 Task: Add a condition where "Channel Is CTI phone call (incoming)" in recently solved tickets.
Action: Mouse moved to (105, 381)
Screenshot: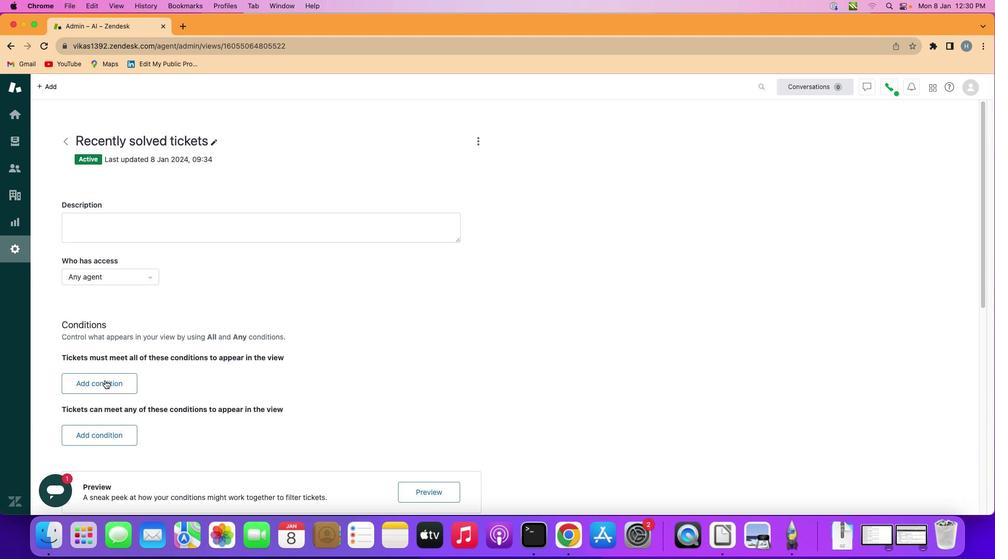 
Action: Mouse pressed left at (105, 381)
Screenshot: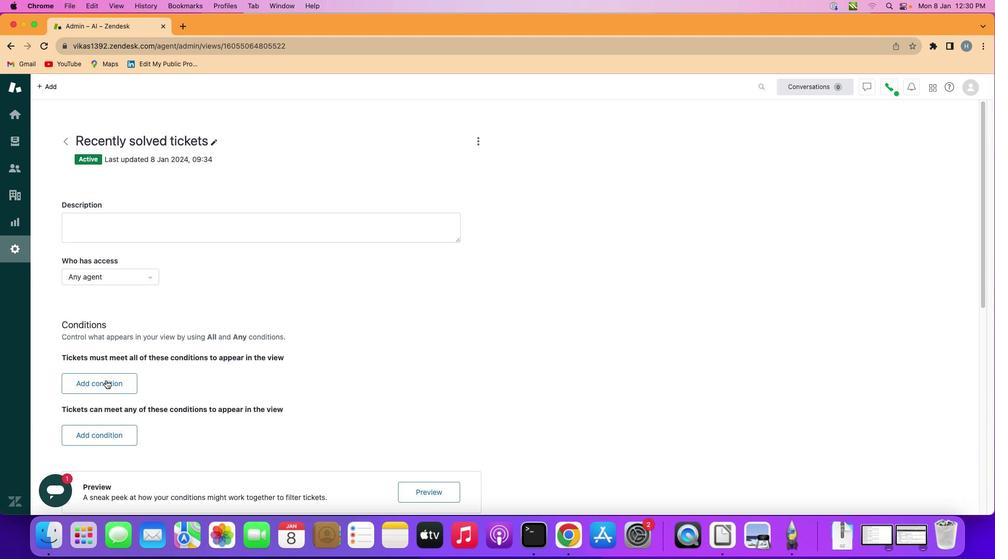 
Action: Mouse moved to (110, 380)
Screenshot: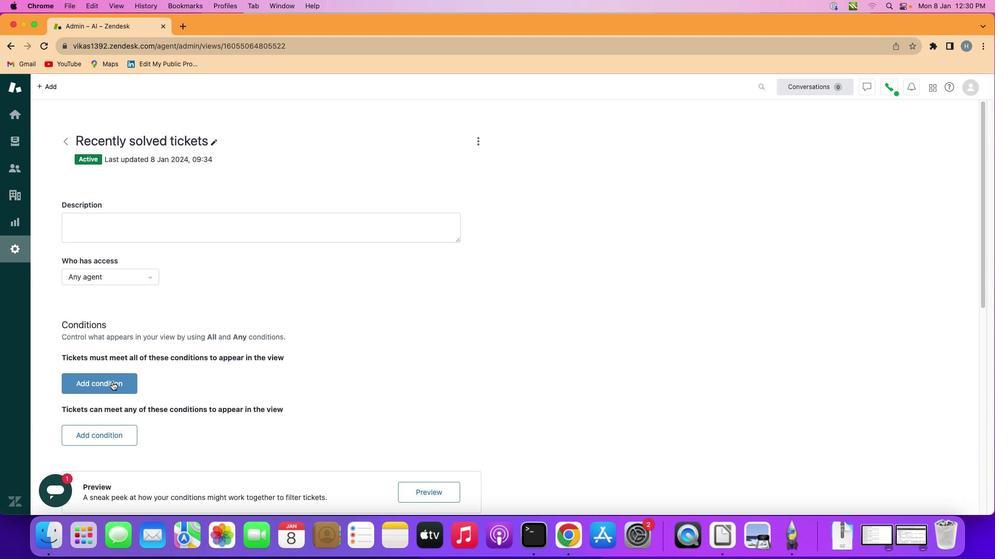 
Action: Mouse pressed left at (110, 380)
Screenshot: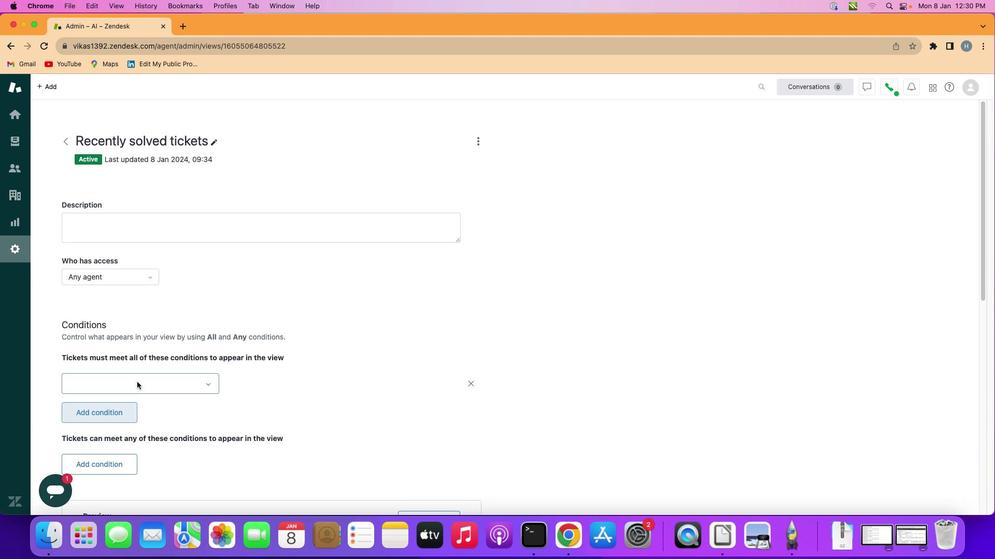 
Action: Mouse moved to (144, 380)
Screenshot: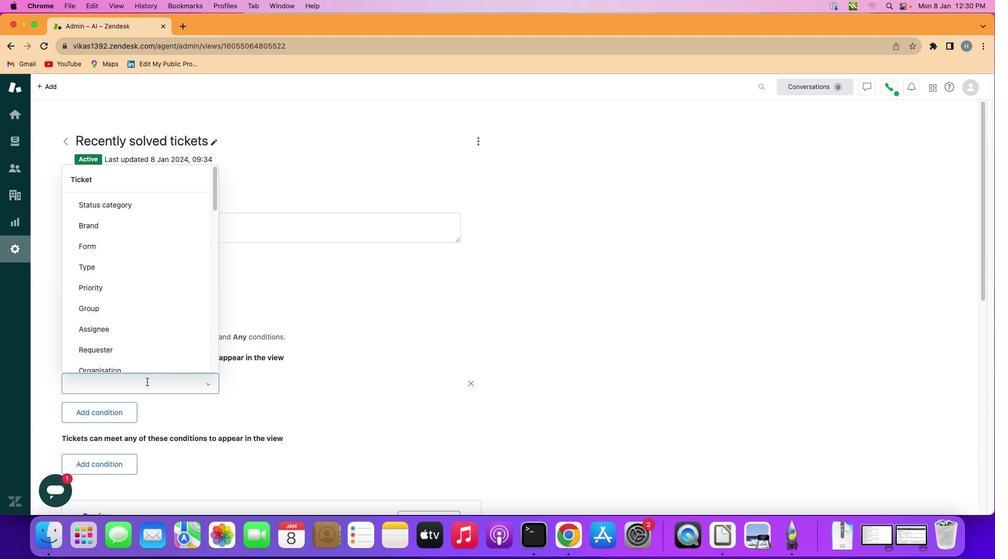 
Action: Mouse pressed left at (144, 380)
Screenshot: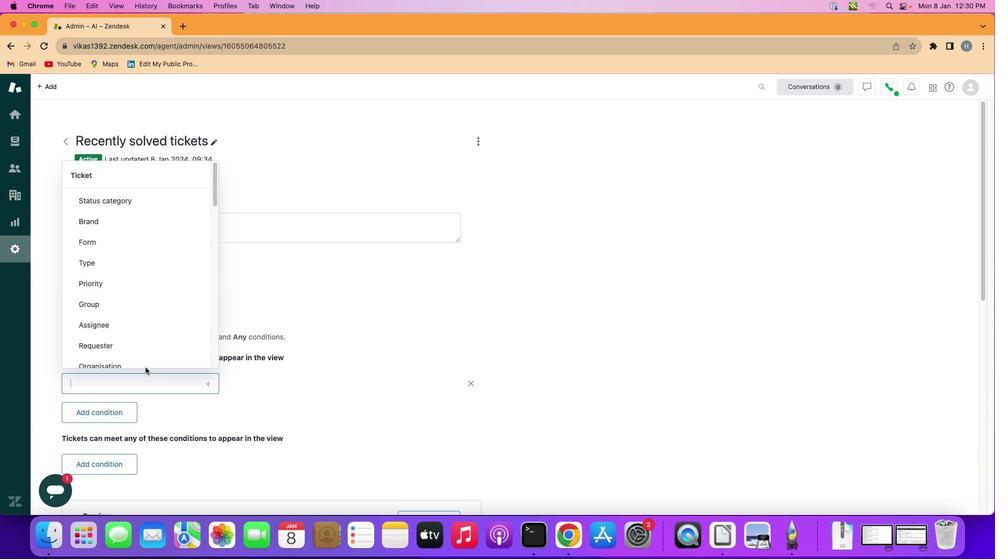 
Action: Mouse moved to (150, 294)
Screenshot: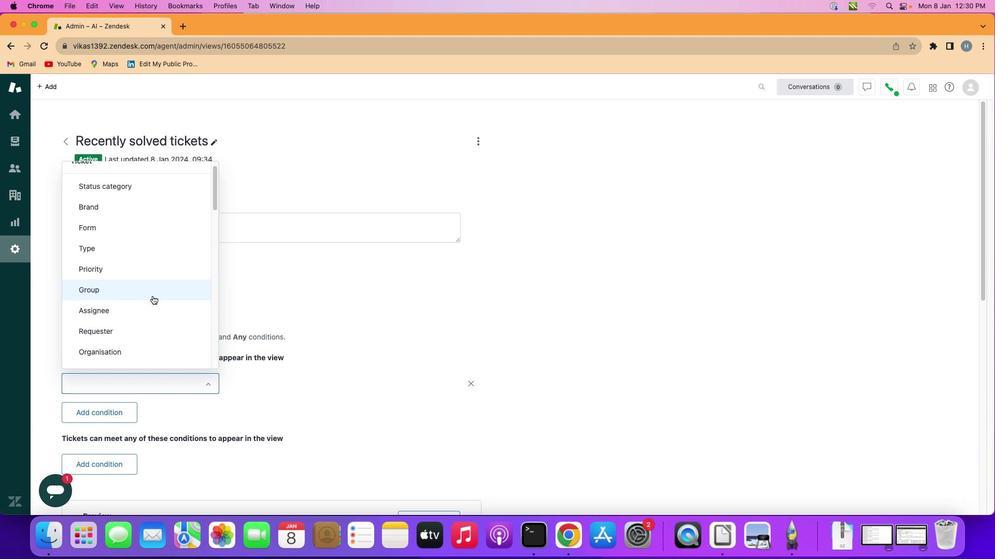 
Action: Mouse scrolled (150, 294) with delta (-1, -2)
Screenshot: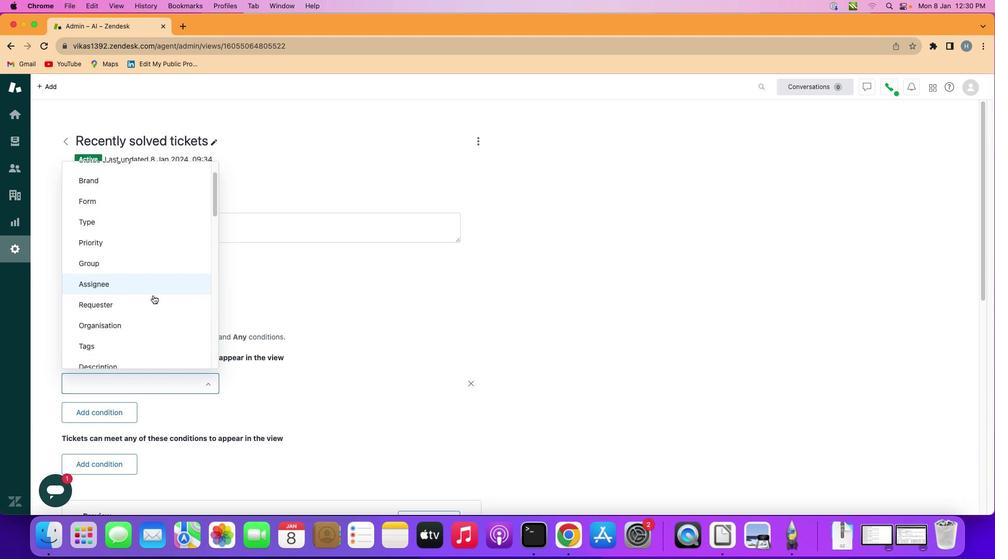 
Action: Mouse moved to (150, 294)
Screenshot: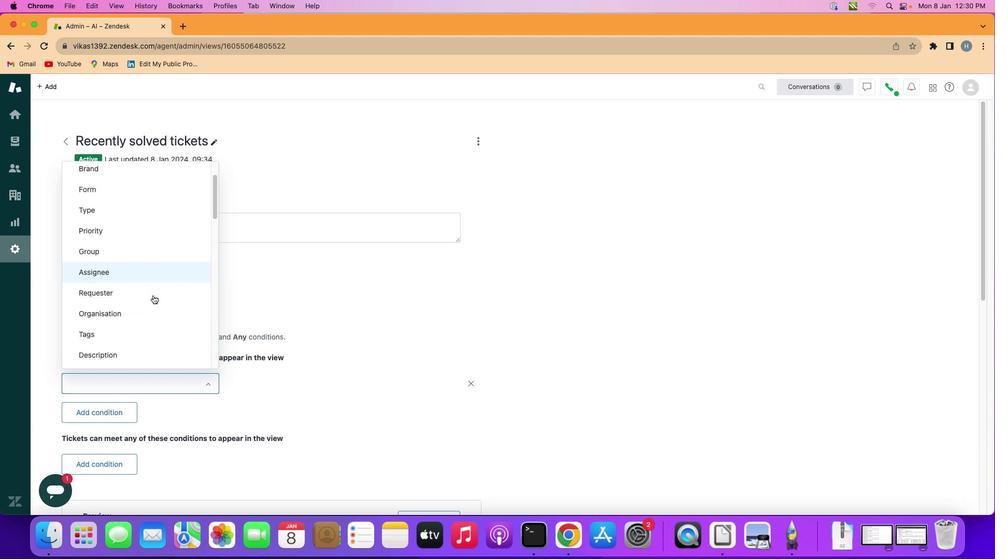 
Action: Mouse scrolled (150, 294) with delta (-1, -1)
Screenshot: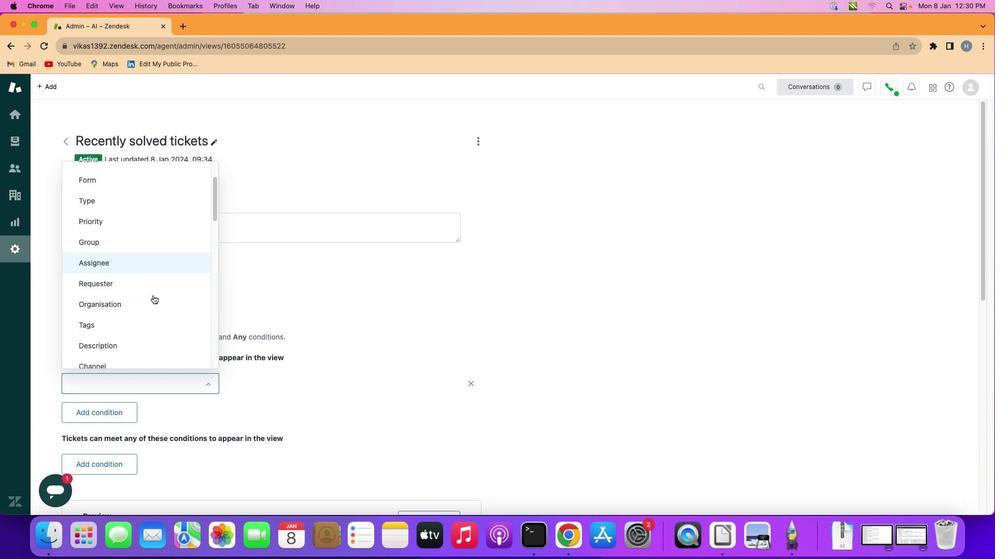 
Action: Mouse moved to (150, 294)
Screenshot: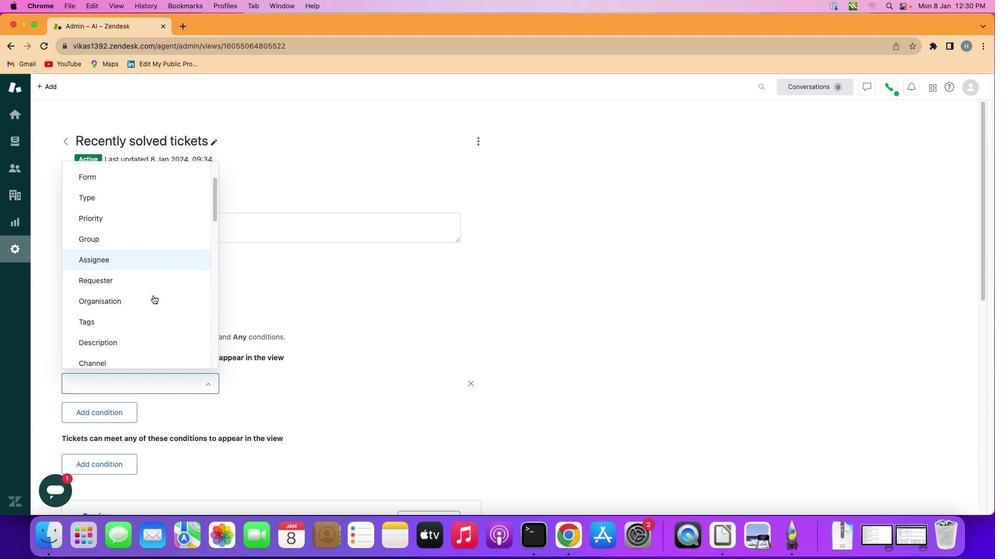 
Action: Mouse scrolled (150, 294) with delta (-1, -2)
Screenshot: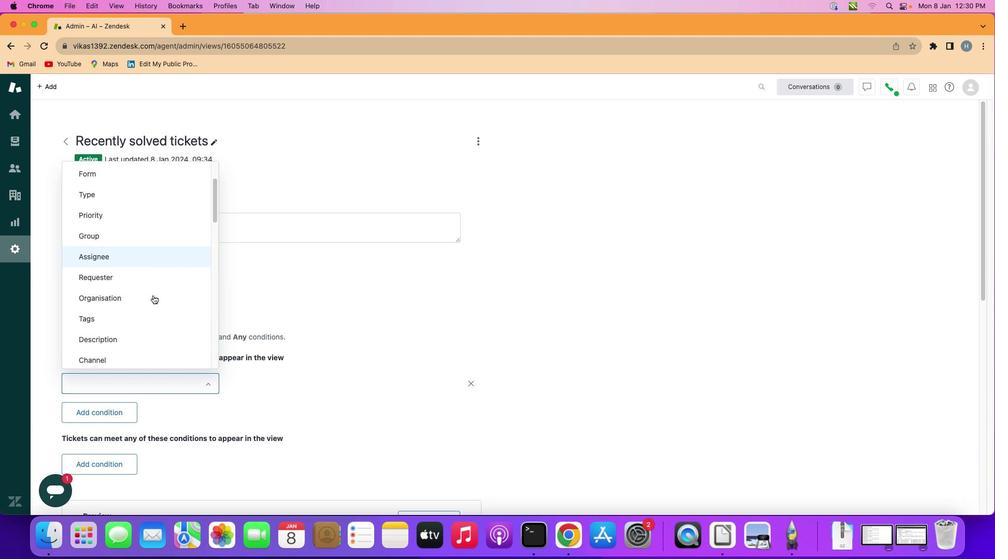 
Action: Mouse moved to (150, 293)
Screenshot: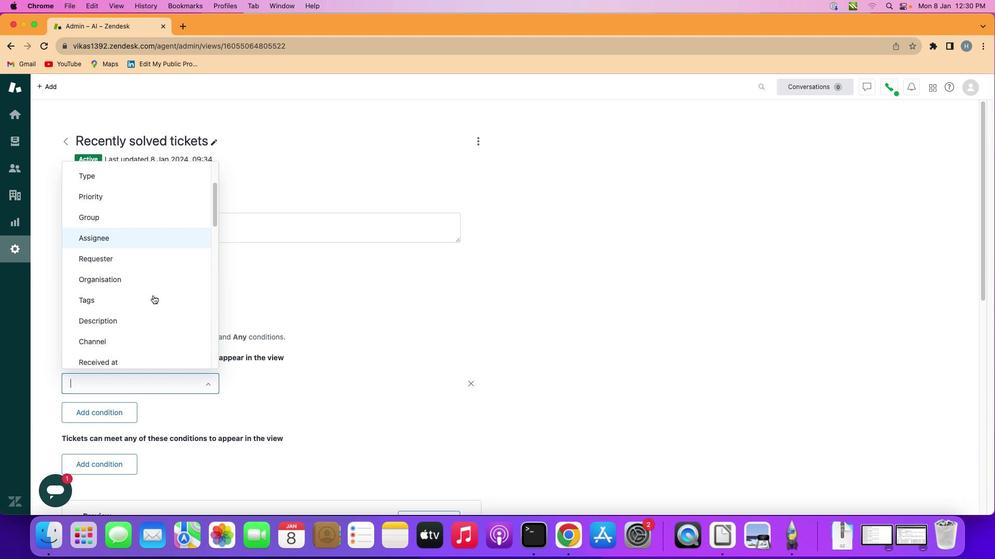 
Action: Mouse scrolled (150, 293) with delta (-1, -2)
Screenshot: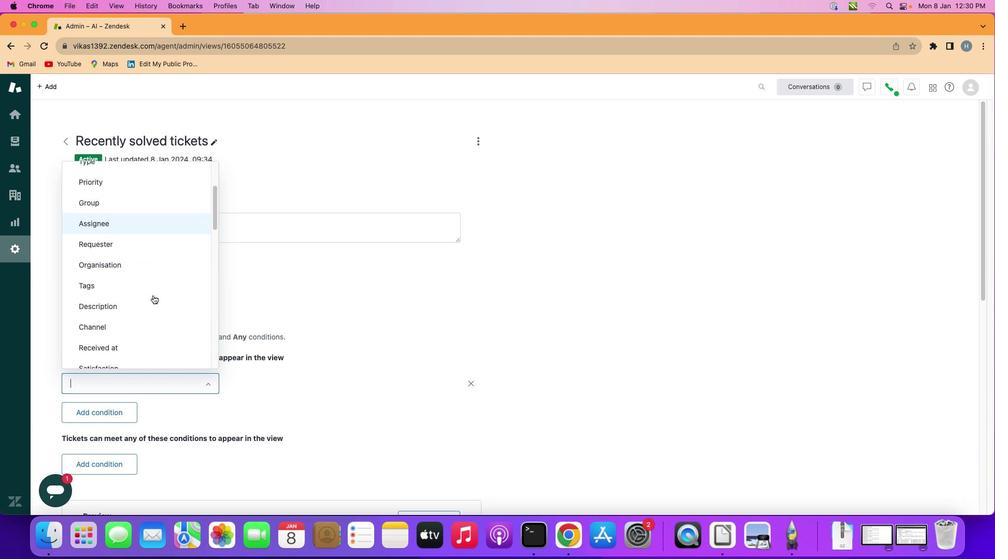 
Action: Mouse scrolled (150, 293) with delta (-1, -2)
Screenshot: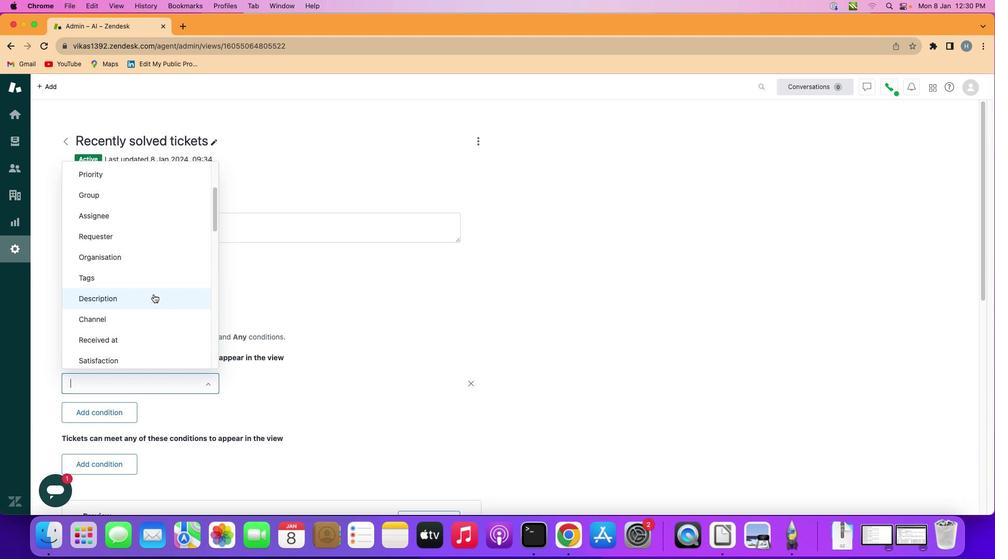
Action: Mouse moved to (146, 308)
Screenshot: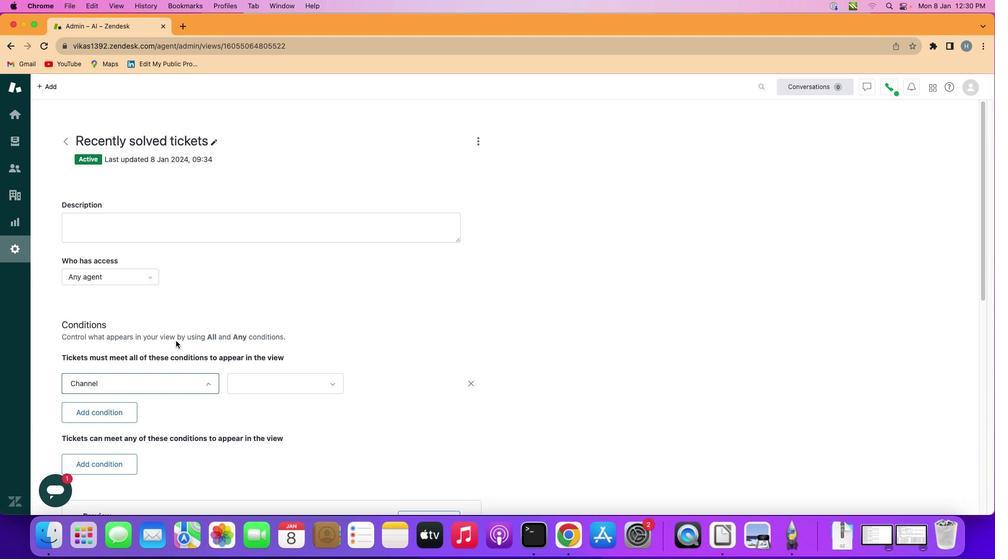 
Action: Mouse pressed left at (146, 308)
Screenshot: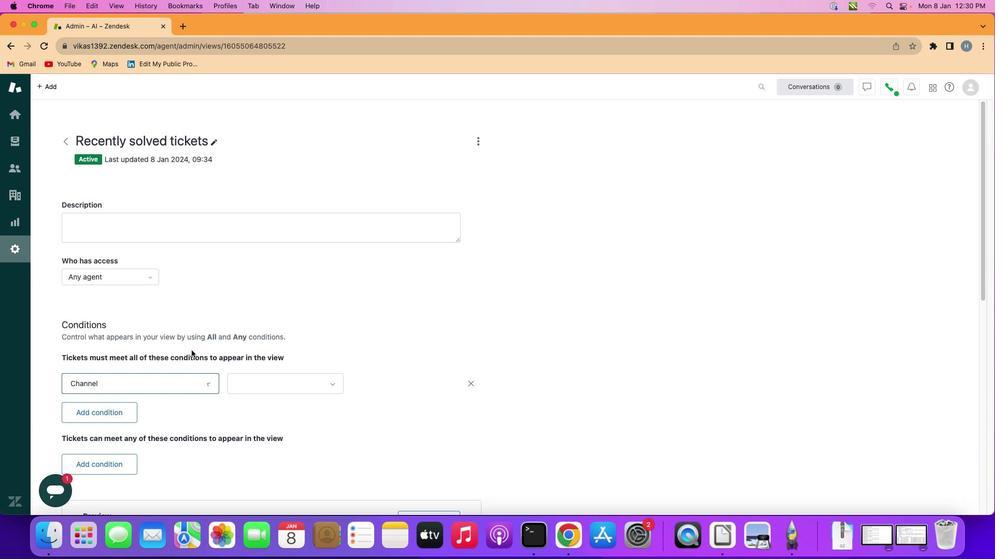 
Action: Mouse moved to (264, 376)
Screenshot: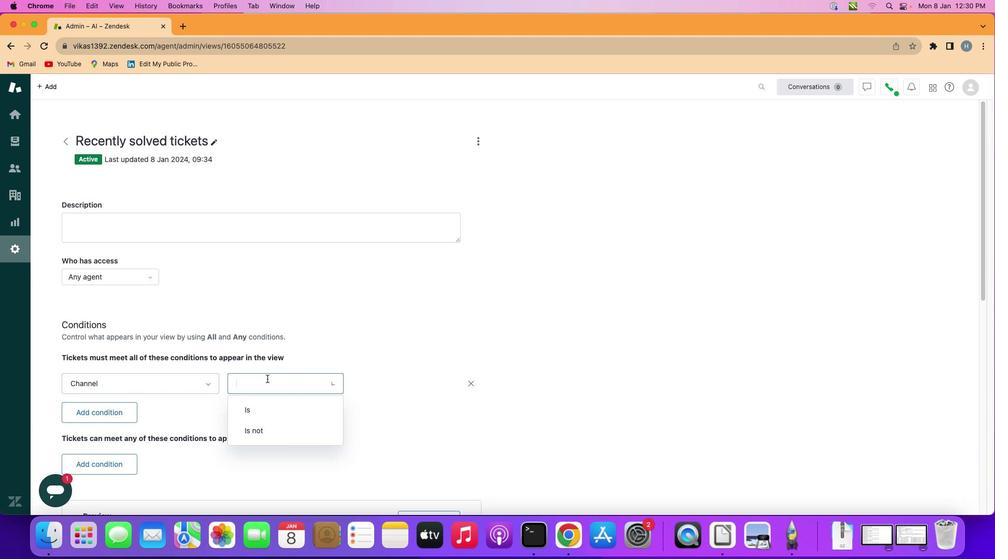 
Action: Mouse pressed left at (264, 376)
Screenshot: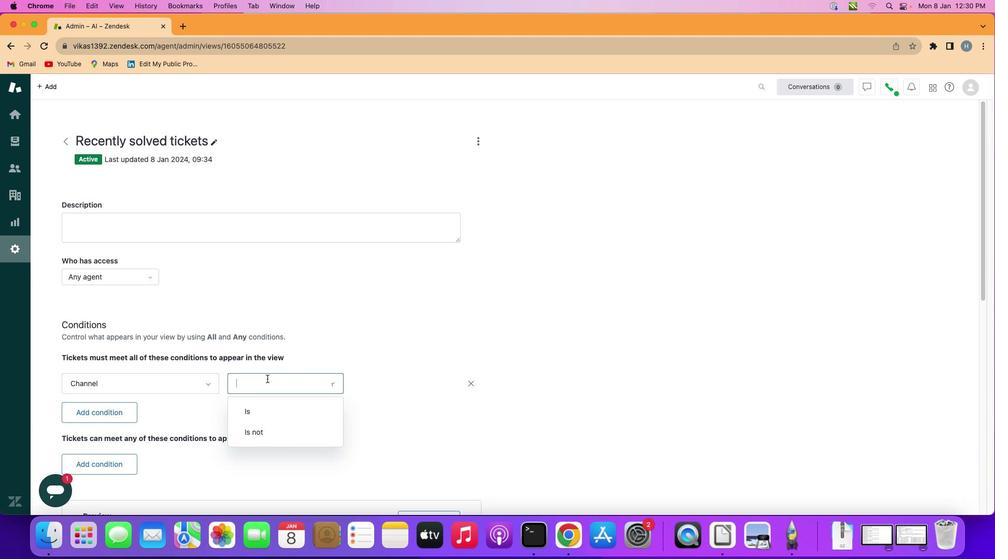 
Action: Mouse moved to (270, 410)
Screenshot: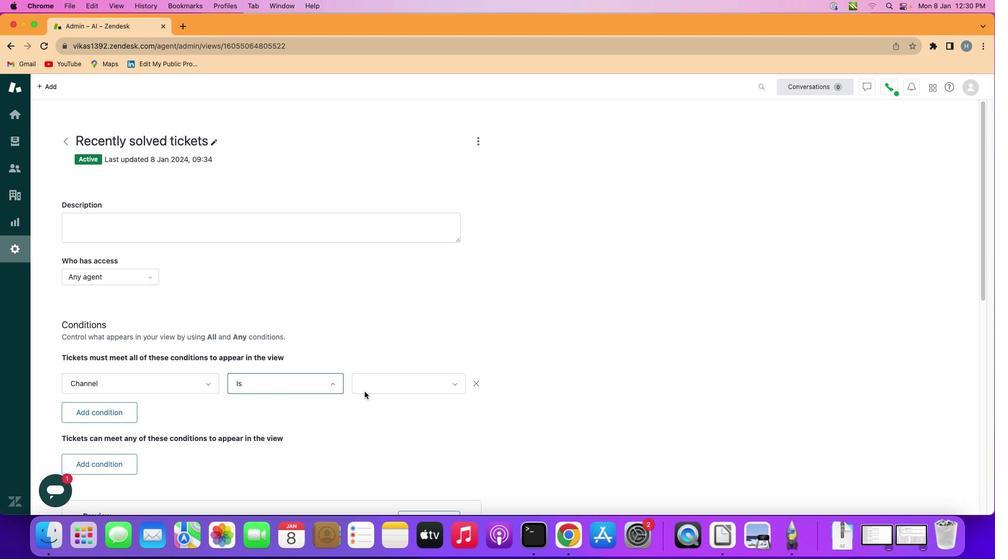 
Action: Mouse pressed left at (270, 410)
Screenshot: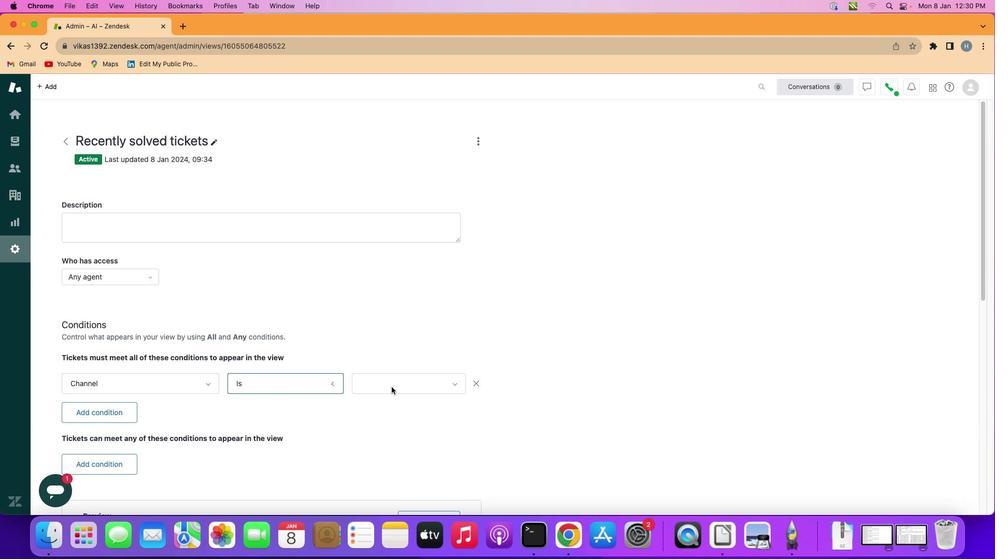 
Action: Mouse moved to (403, 382)
Screenshot: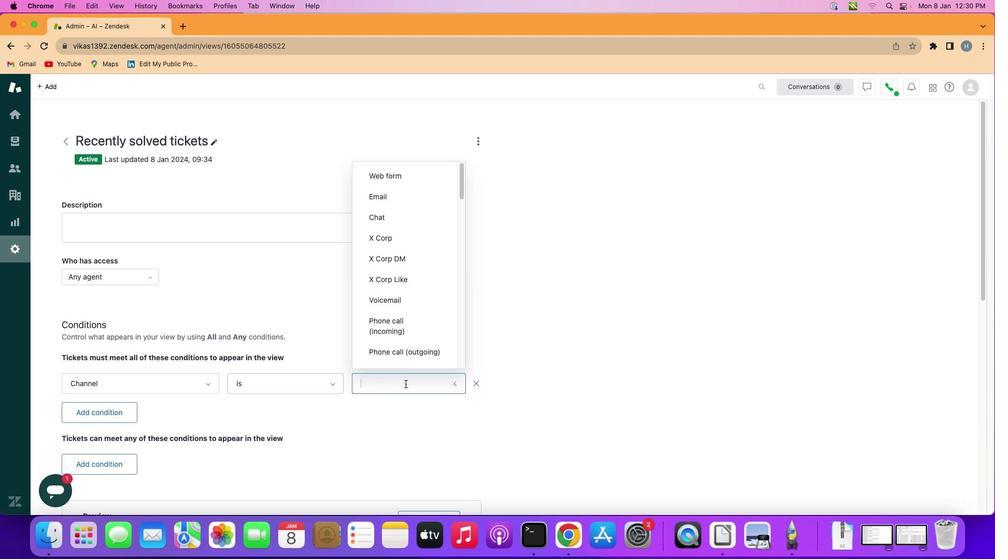 
Action: Mouse pressed left at (403, 382)
Screenshot: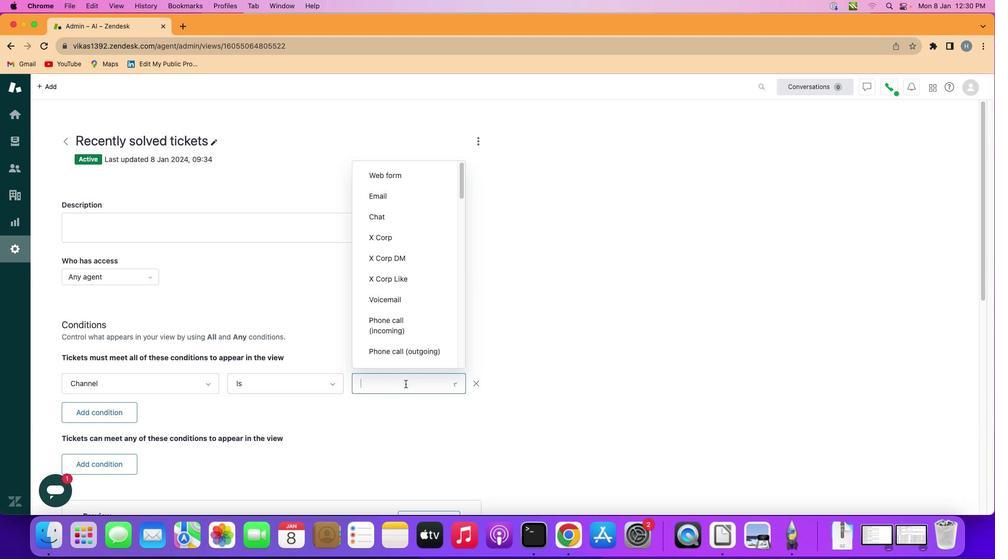 
Action: Mouse moved to (417, 287)
Screenshot: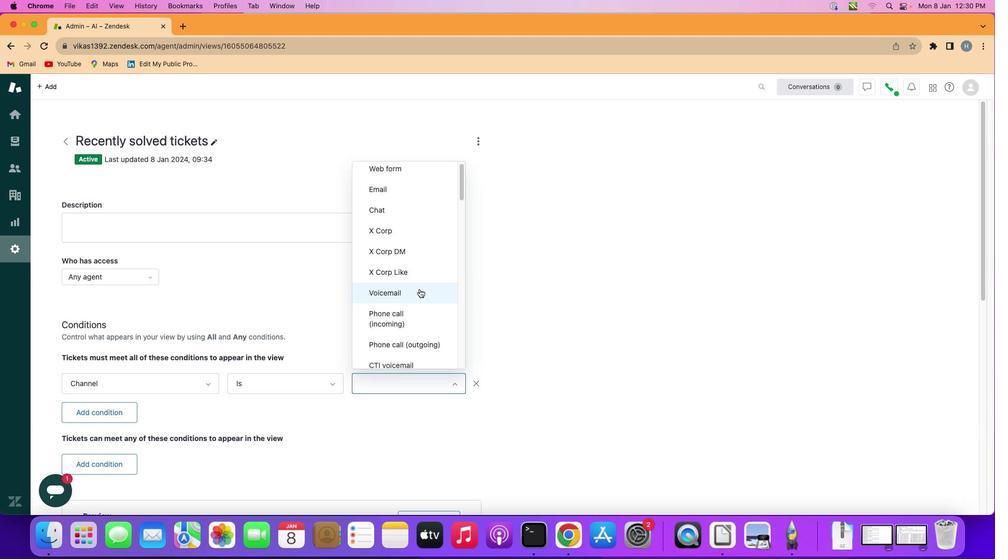 
Action: Mouse scrolled (417, 287) with delta (-1, -2)
Screenshot: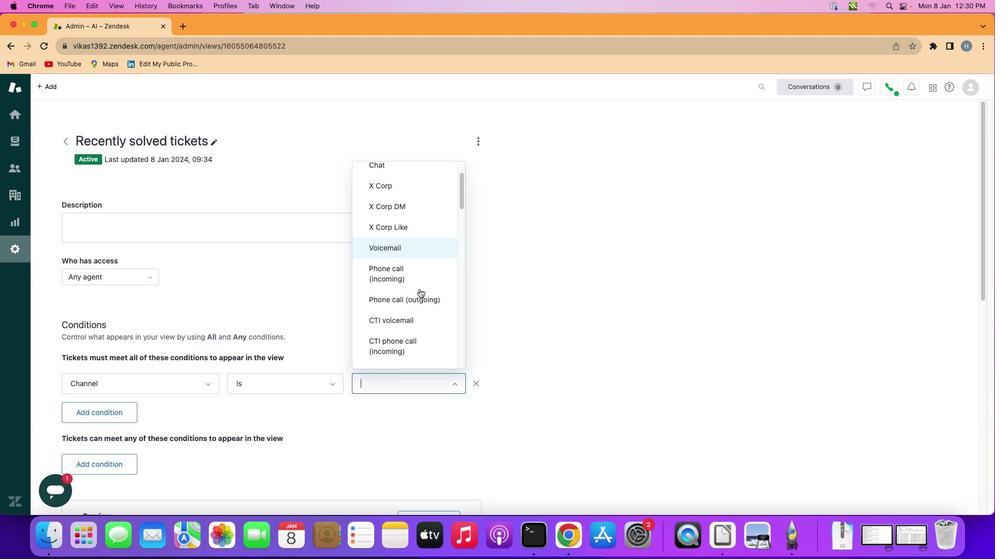 
Action: Mouse scrolled (417, 287) with delta (-1, -2)
Screenshot: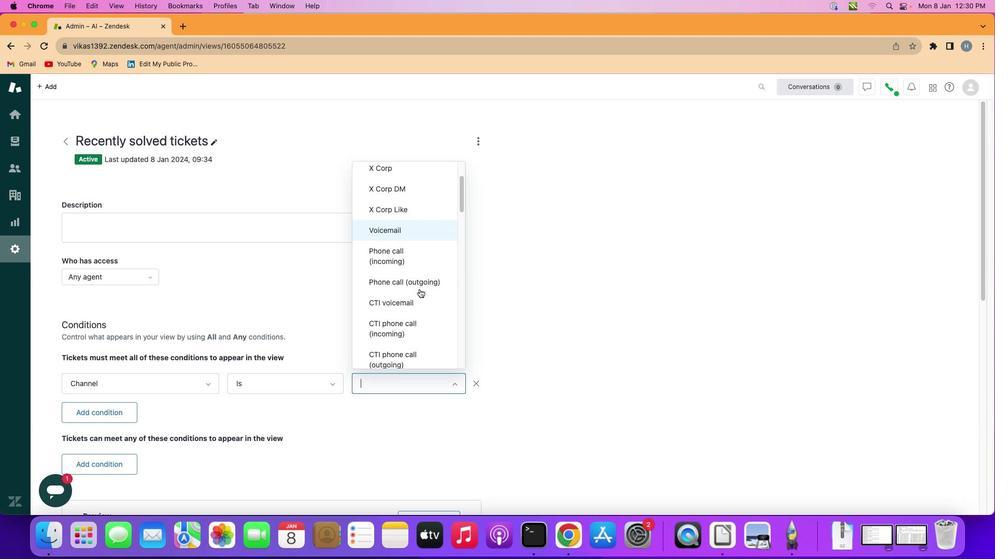 
Action: Mouse scrolled (417, 287) with delta (-1, -2)
Screenshot: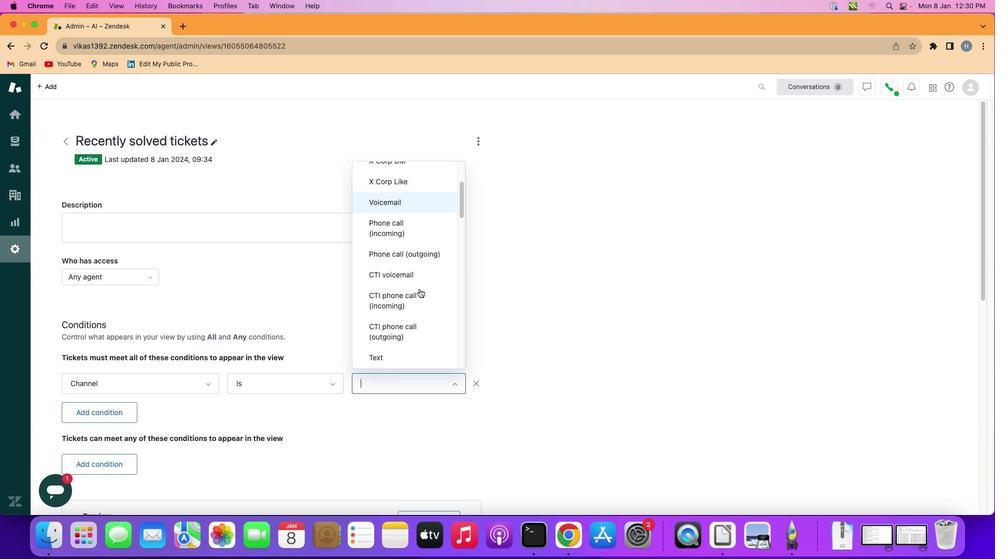 
Action: Mouse scrolled (417, 287) with delta (-1, -2)
Screenshot: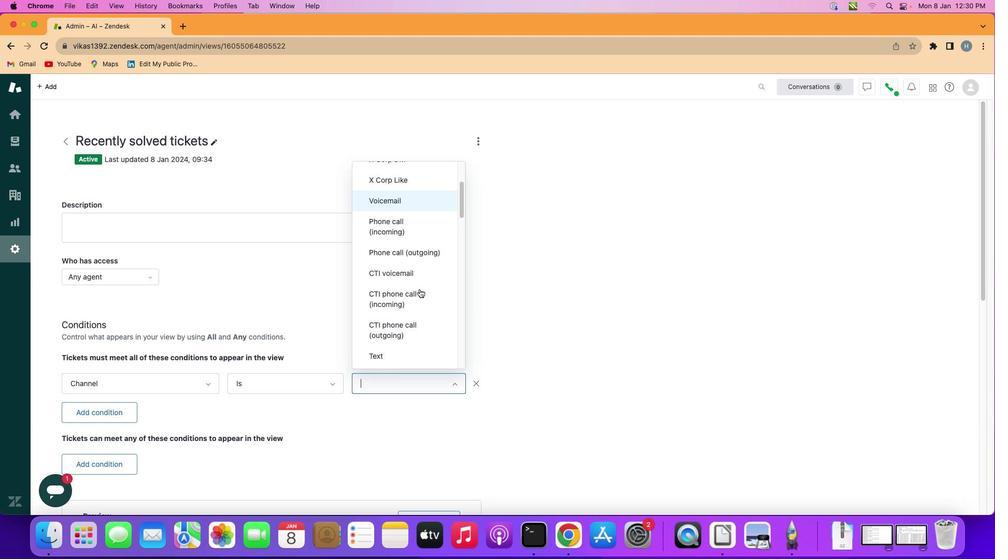 
Action: Mouse moved to (415, 292)
Screenshot: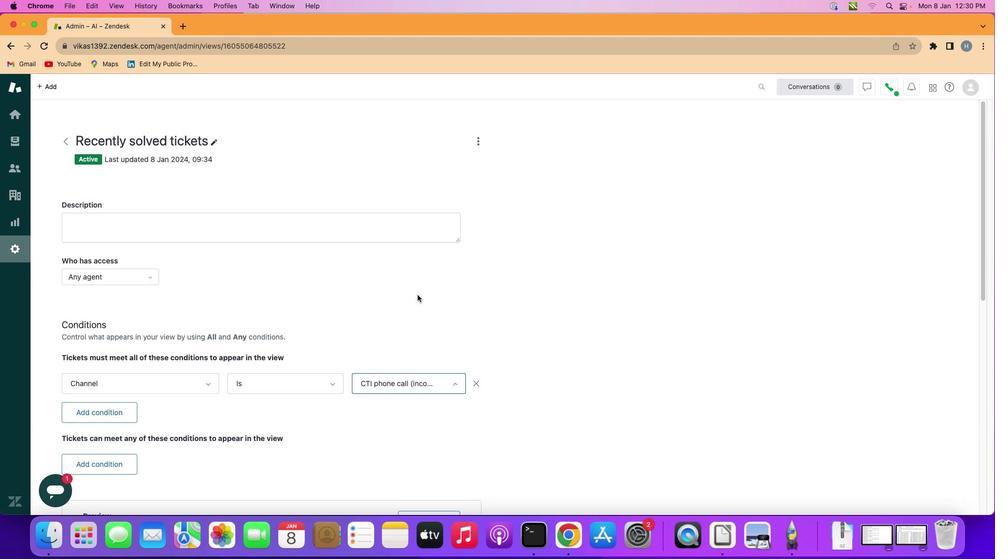 
Action: Mouse pressed left at (415, 292)
Screenshot: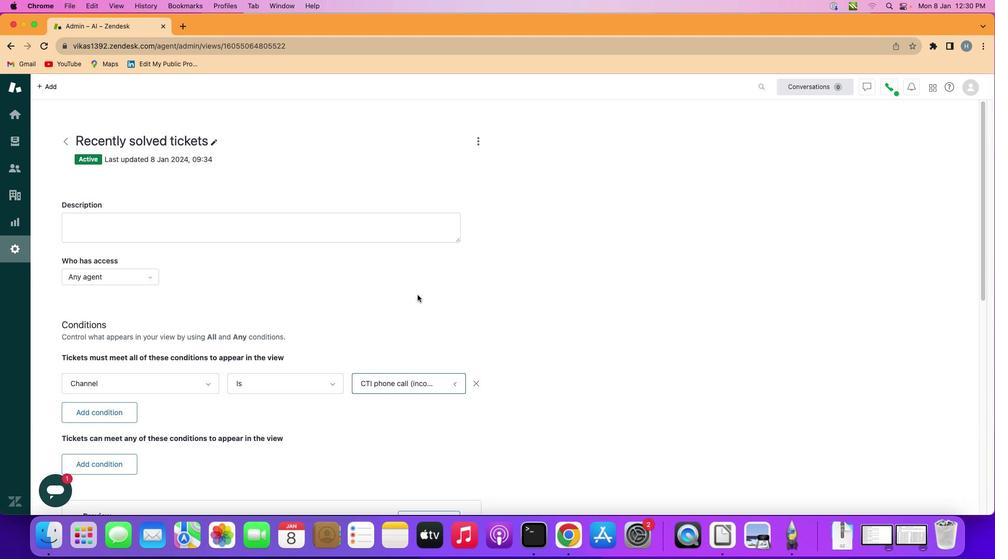 
Action: Mouse moved to (396, 302)
Screenshot: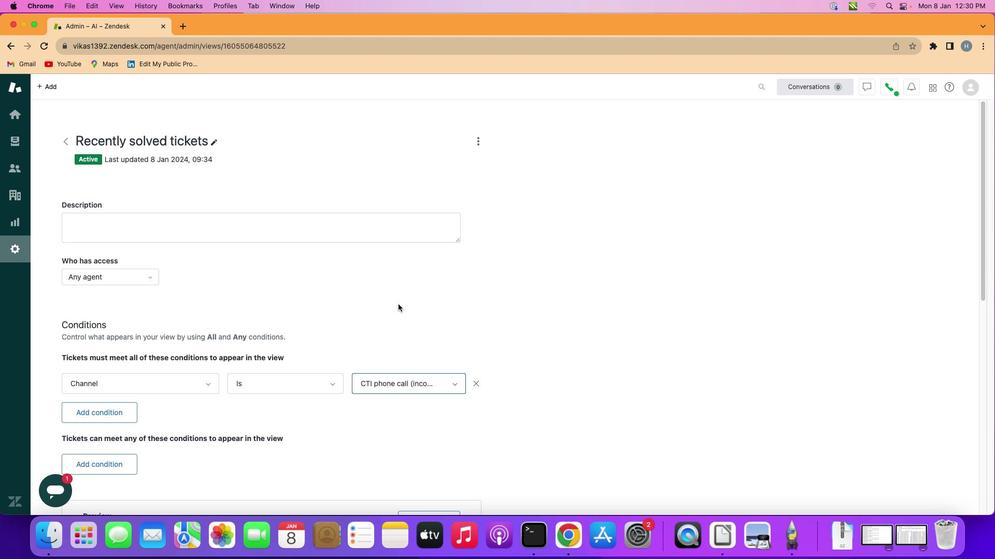 
